 Task: Move the task Develop a new online tool for online product reviews to the section Done in the project AutoDesk and filter the tasks in the project by Due next week
Action: Mouse moved to (427, 292)
Screenshot: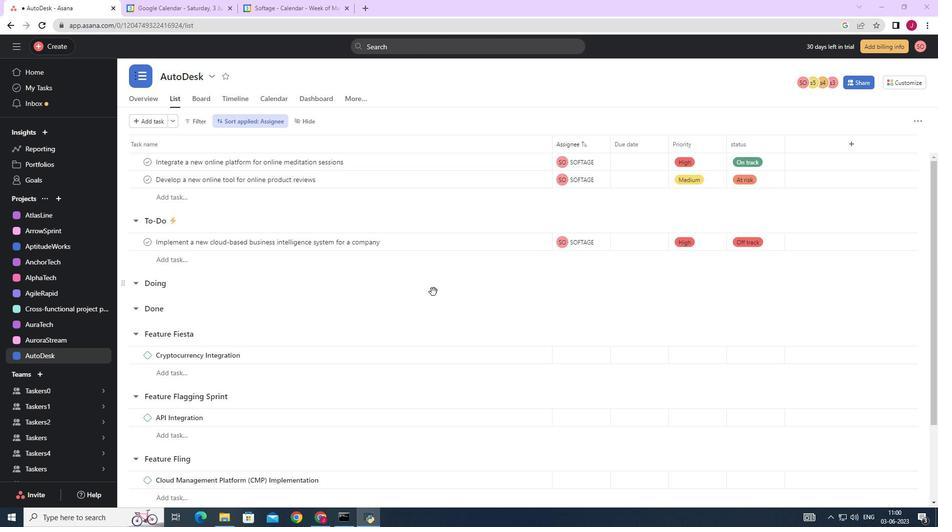 
Action: Mouse scrolled (427, 292) with delta (0, 0)
Screenshot: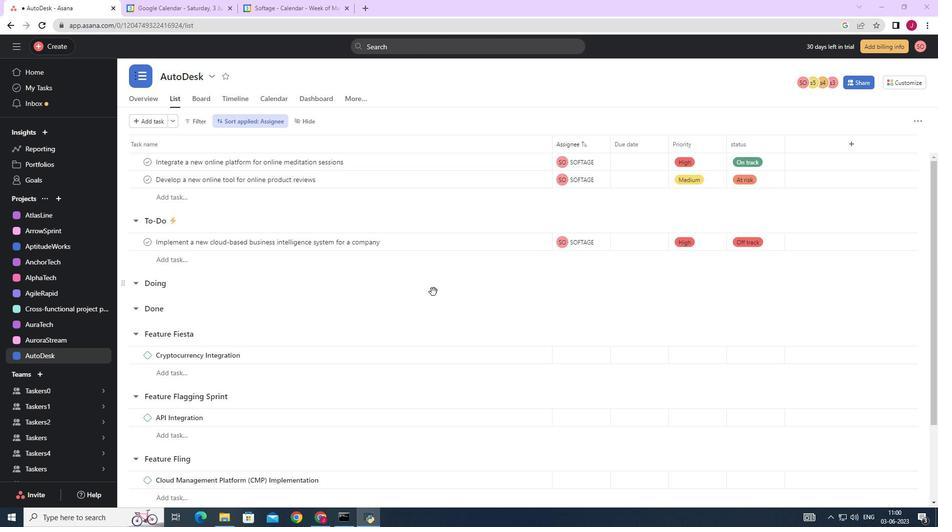 
Action: Mouse scrolled (427, 292) with delta (0, 0)
Screenshot: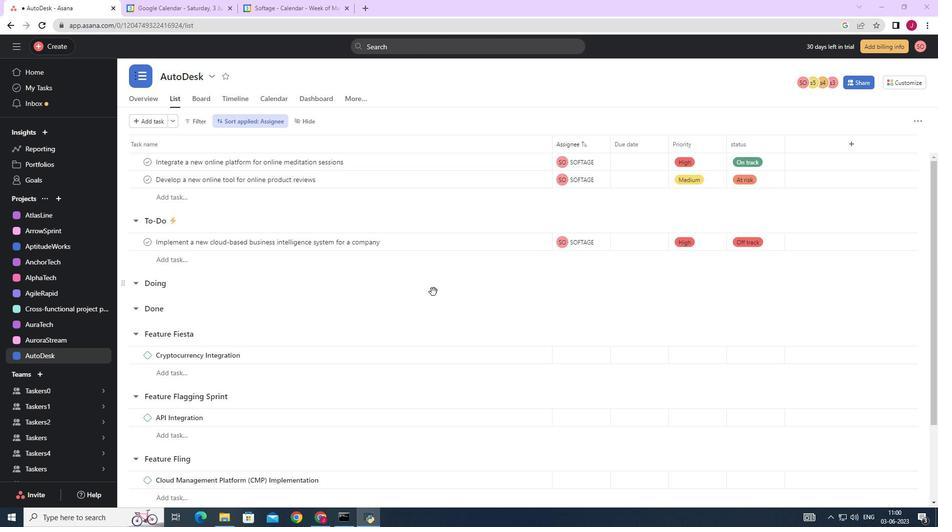 
Action: Mouse moved to (524, 180)
Screenshot: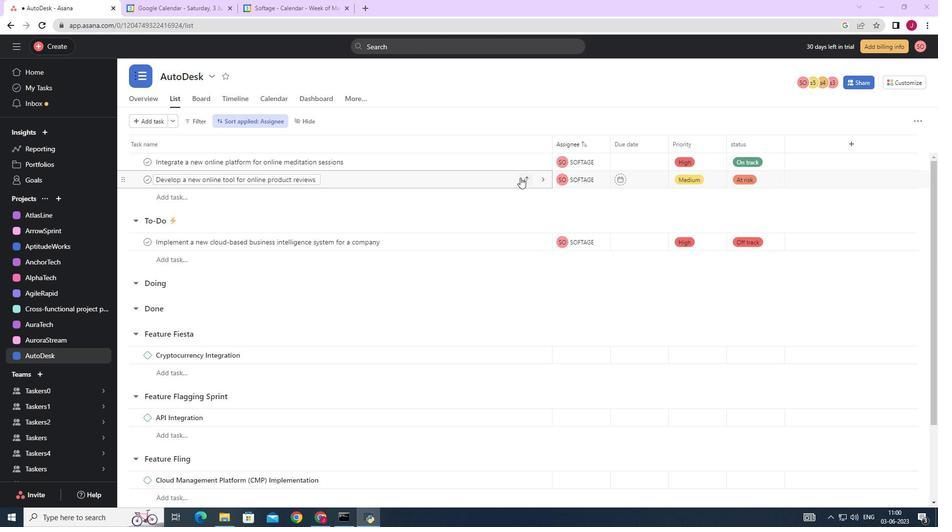 
Action: Mouse pressed left at (524, 180)
Screenshot: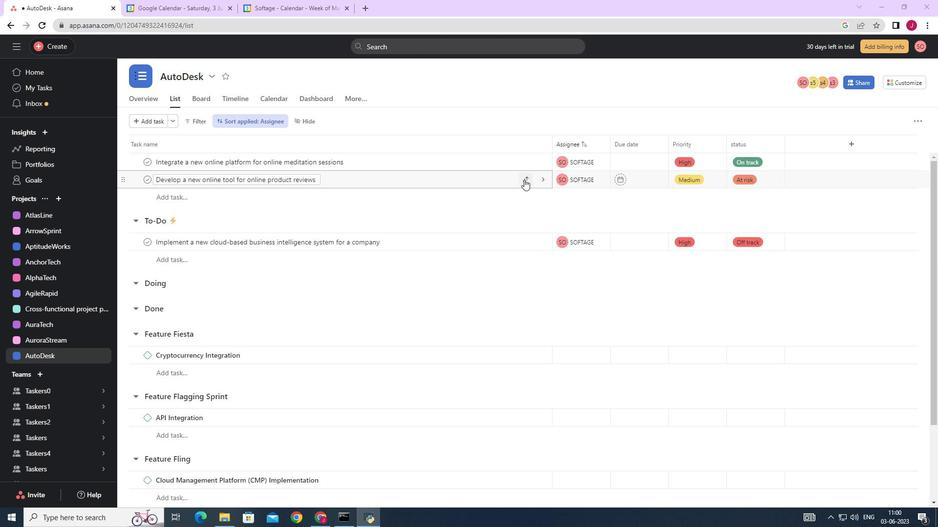 
Action: Mouse moved to (474, 269)
Screenshot: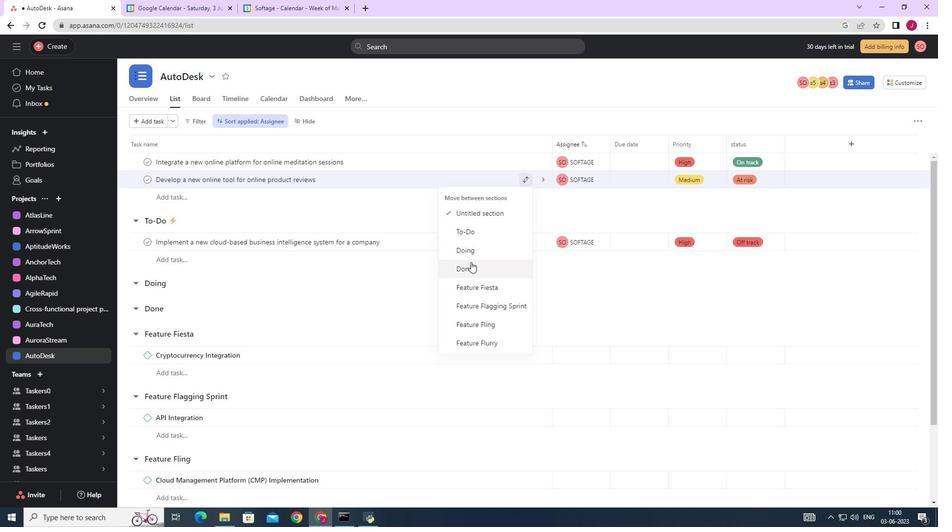 
Action: Mouse pressed left at (474, 269)
Screenshot: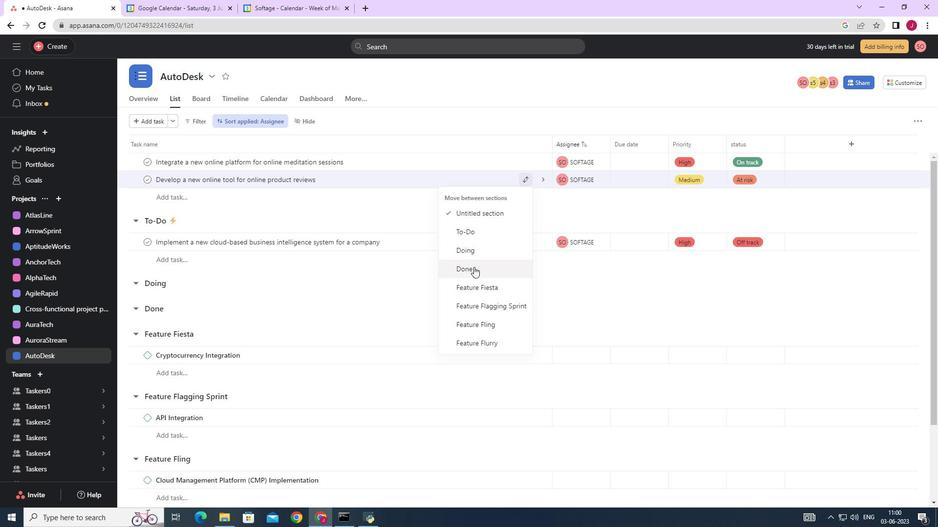 
Action: Mouse moved to (200, 117)
Screenshot: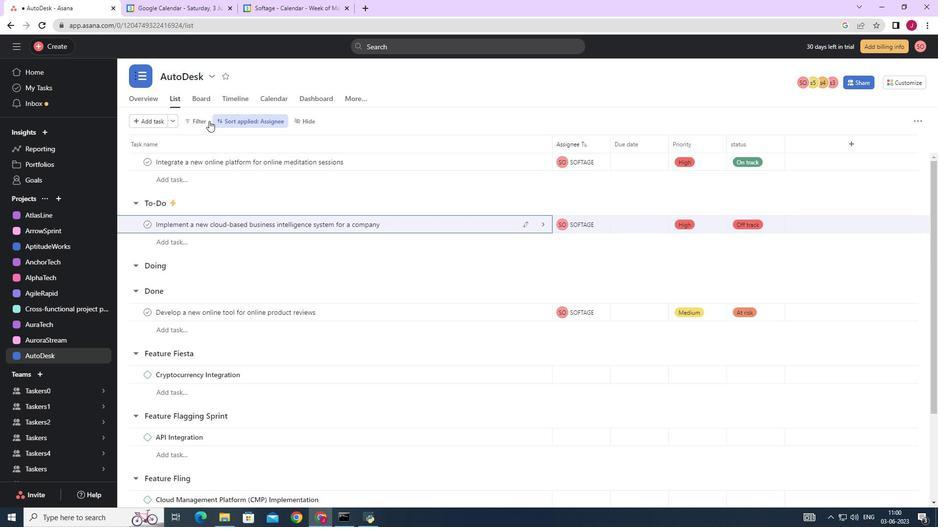 
Action: Mouse pressed left at (200, 117)
Screenshot: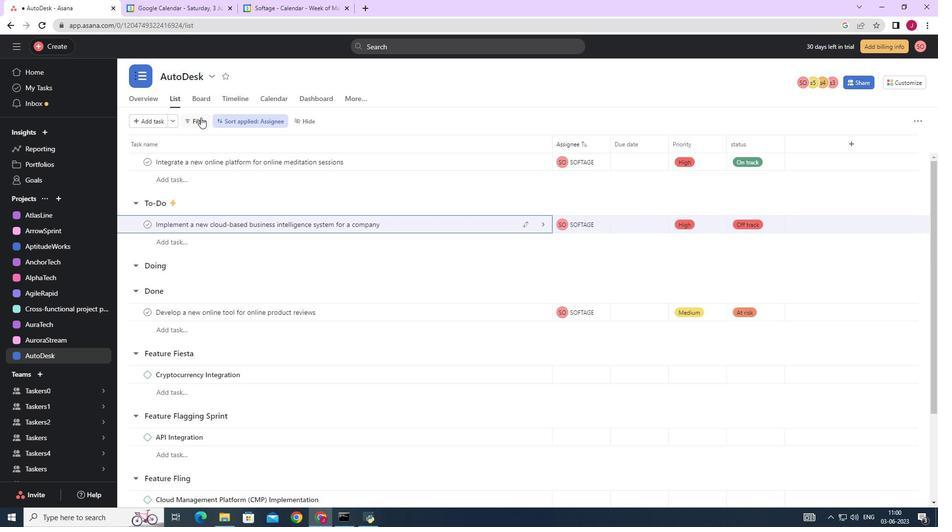 
Action: Mouse moved to (227, 198)
Screenshot: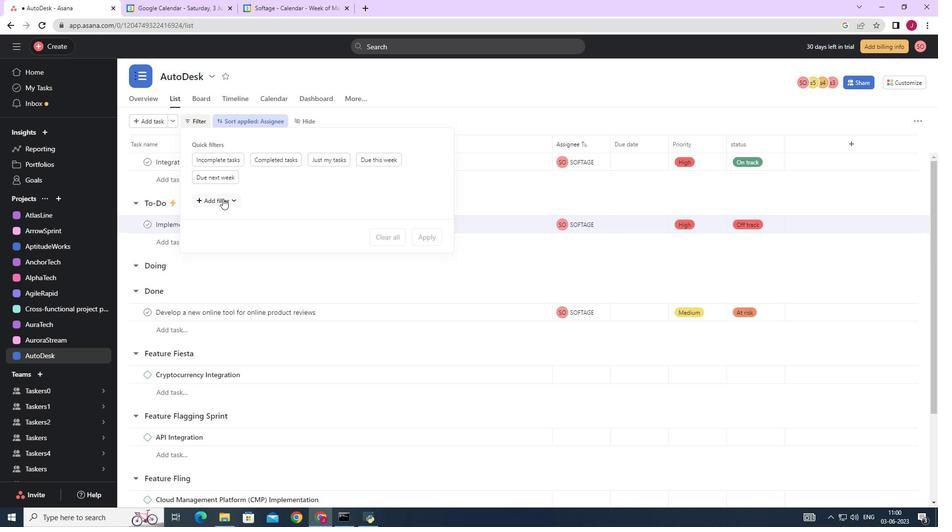 
Action: Mouse pressed left at (227, 198)
Screenshot: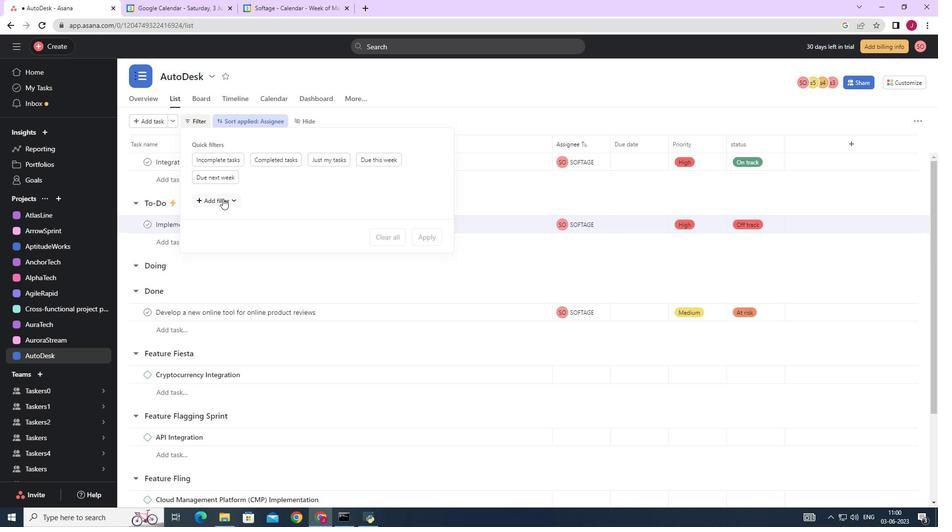 
Action: Mouse moved to (223, 177)
Screenshot: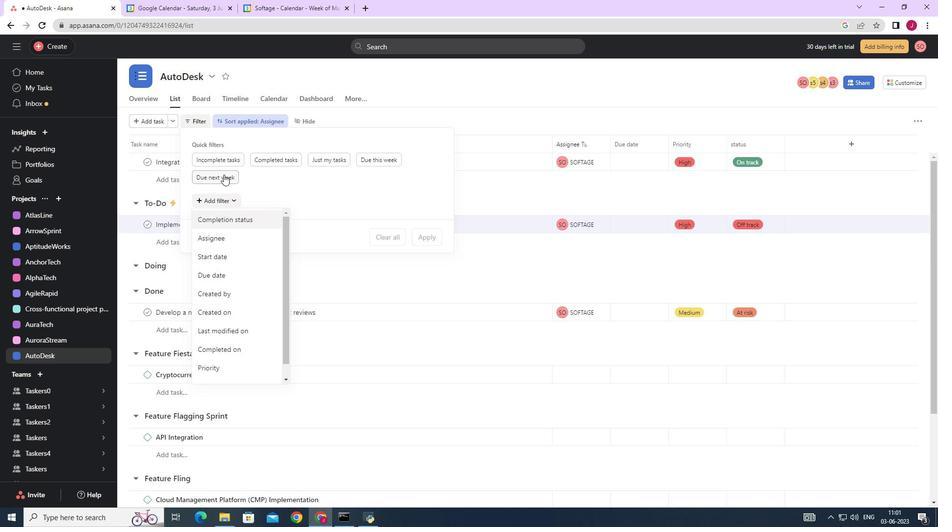 
Action: Mouse pressed left at (223, 177)
Screenshot: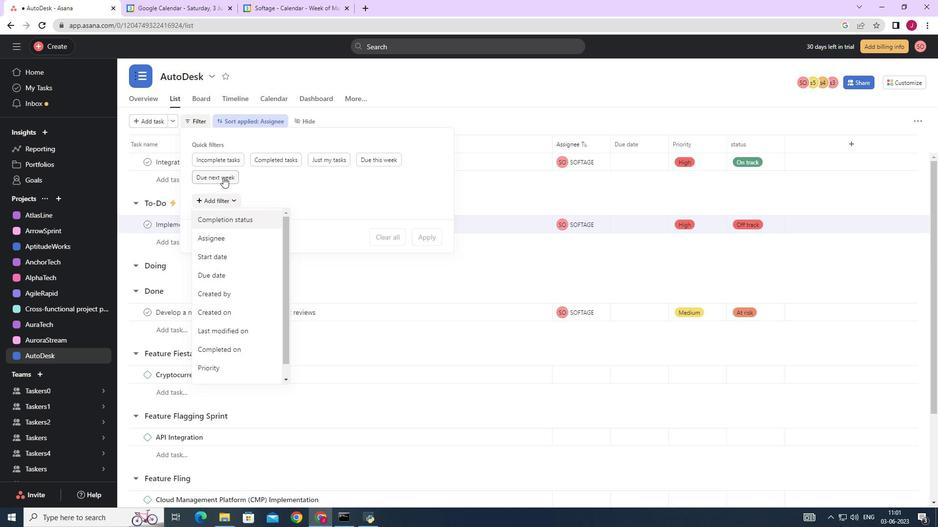 
Action: Mouse moved to (358, 199)
Screenshot: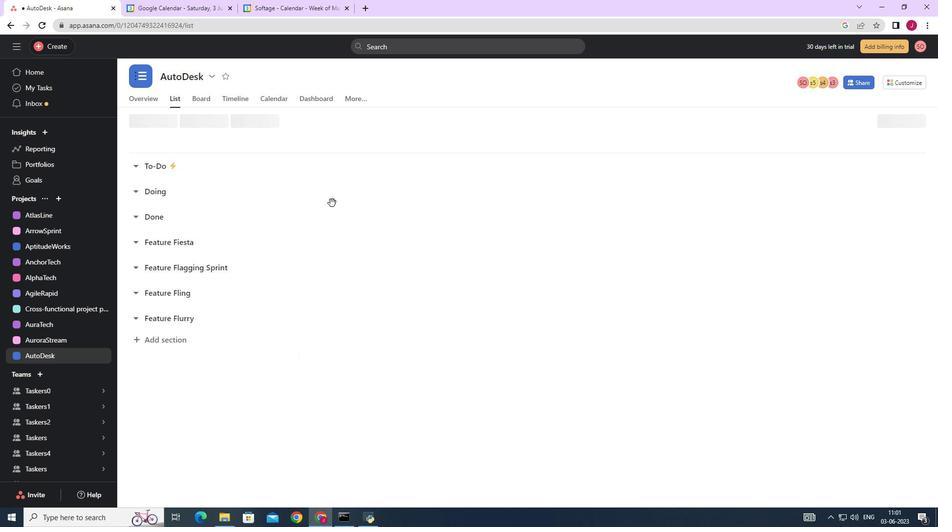 
